 Task: Use Glide Long Effect in this video Movie B.mp4
Action: Mouse moved to (279, 96)
Screenshot: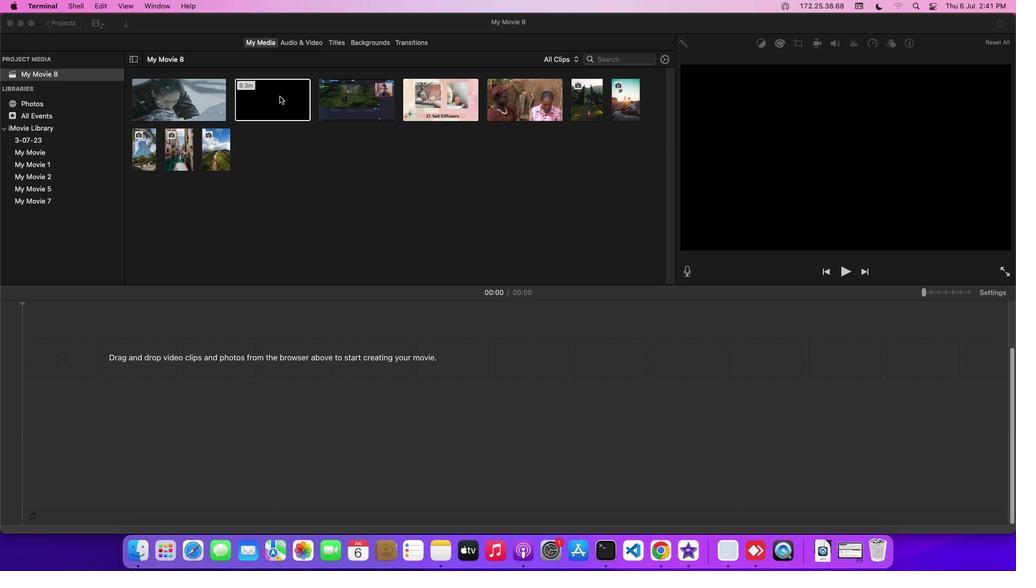
Action: Mouse pressed left at (279, 96)
Screenshot: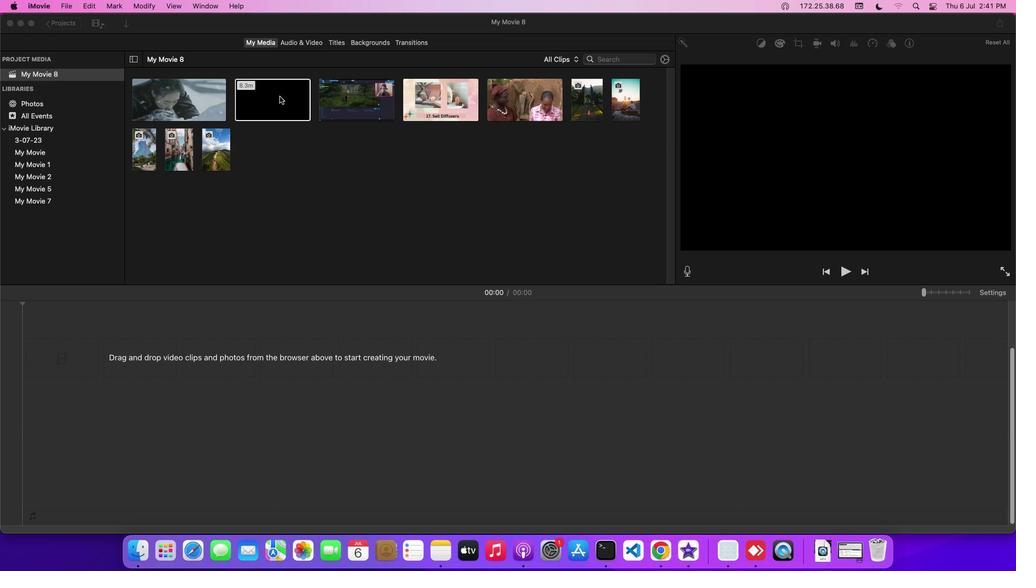 
Action: Mouse moved to (291, 44)
Screenshot: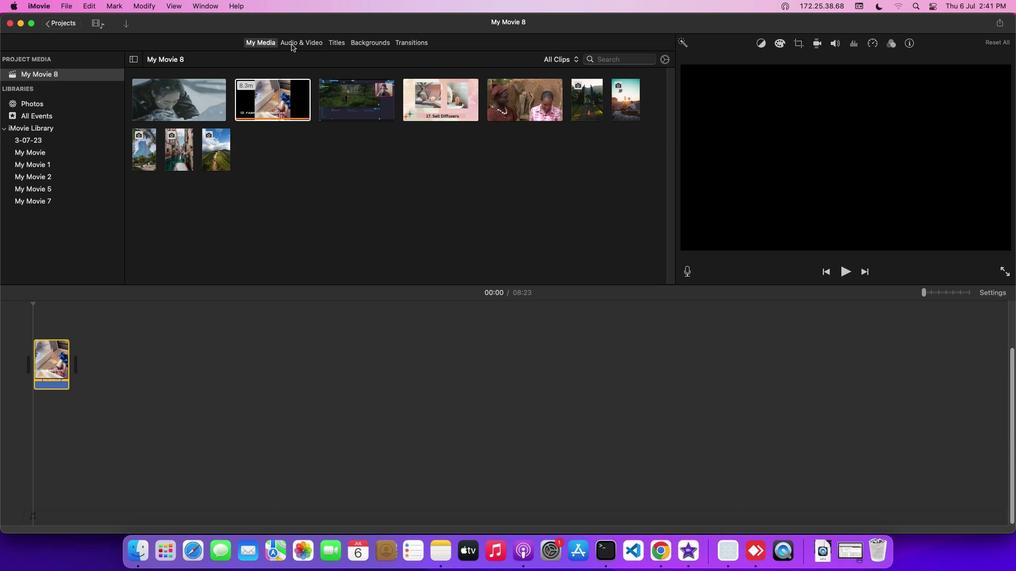
Action: Mouse pressed left at (291, 44)
Screenshot: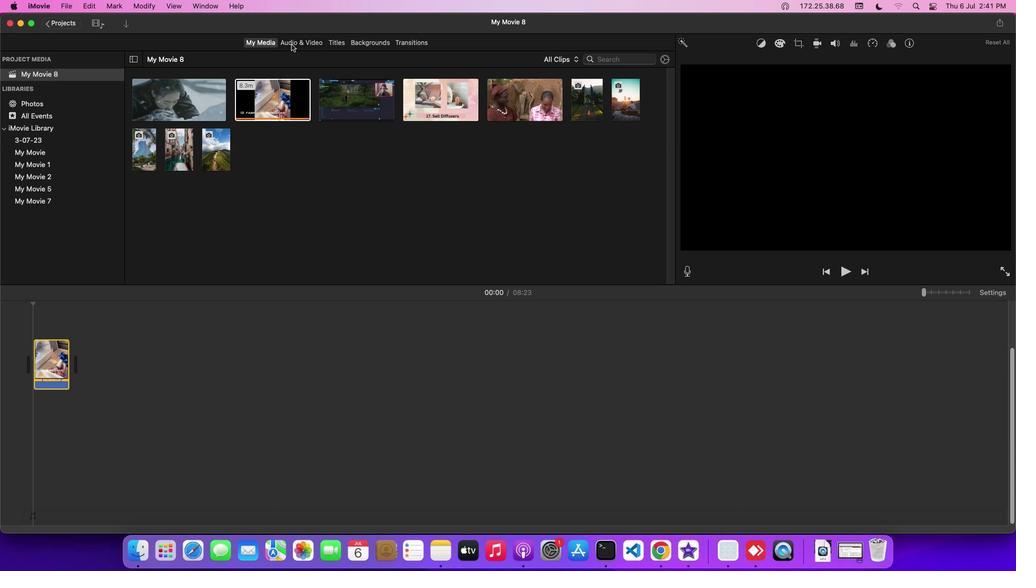 
Action: Mouse moved to (32, 97)
Screenshot: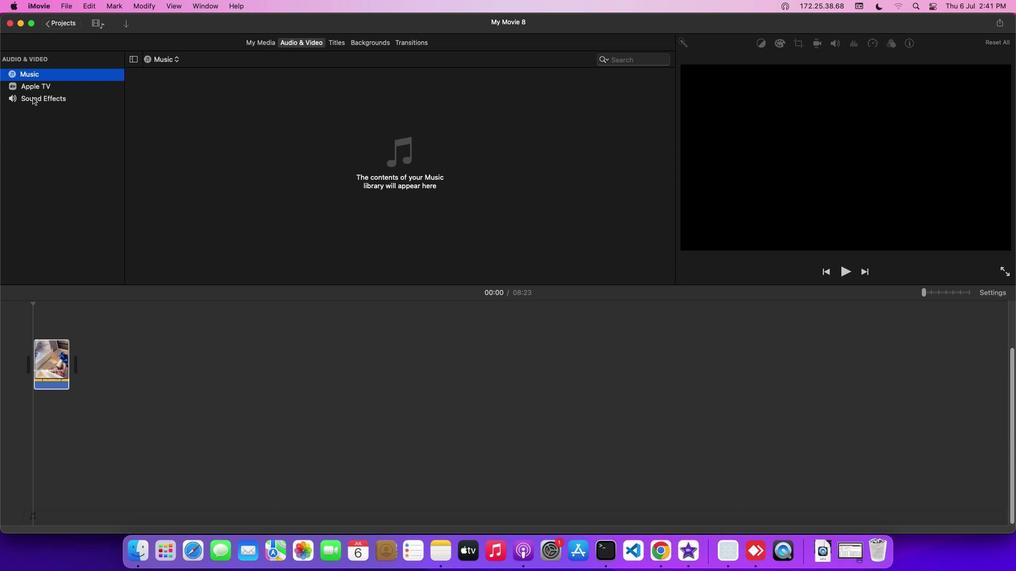 
Action: Mouse pressed left at (32, 97)
Screenshot: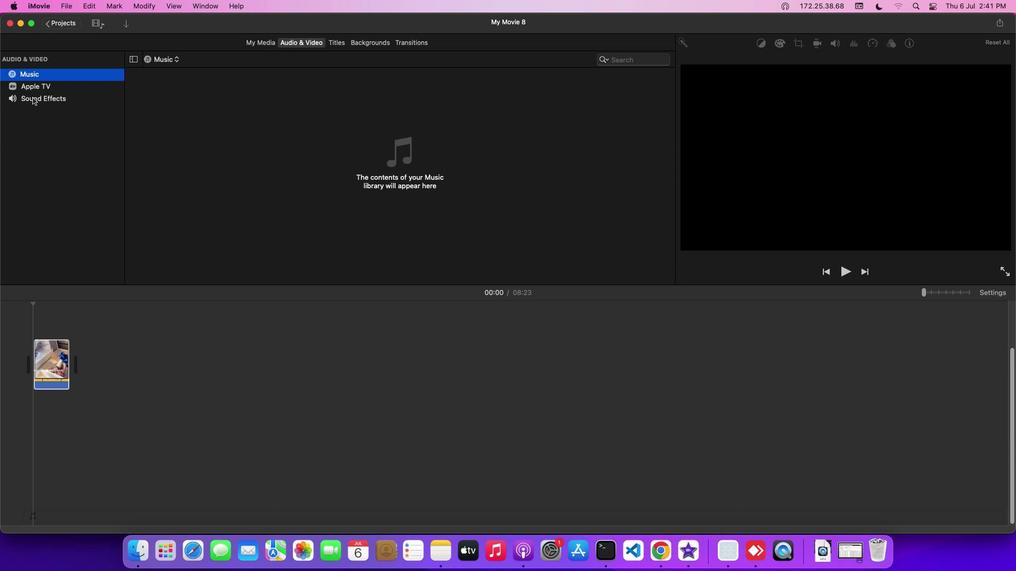 
Action: Mouse moved to (188, 160)
Screenshot: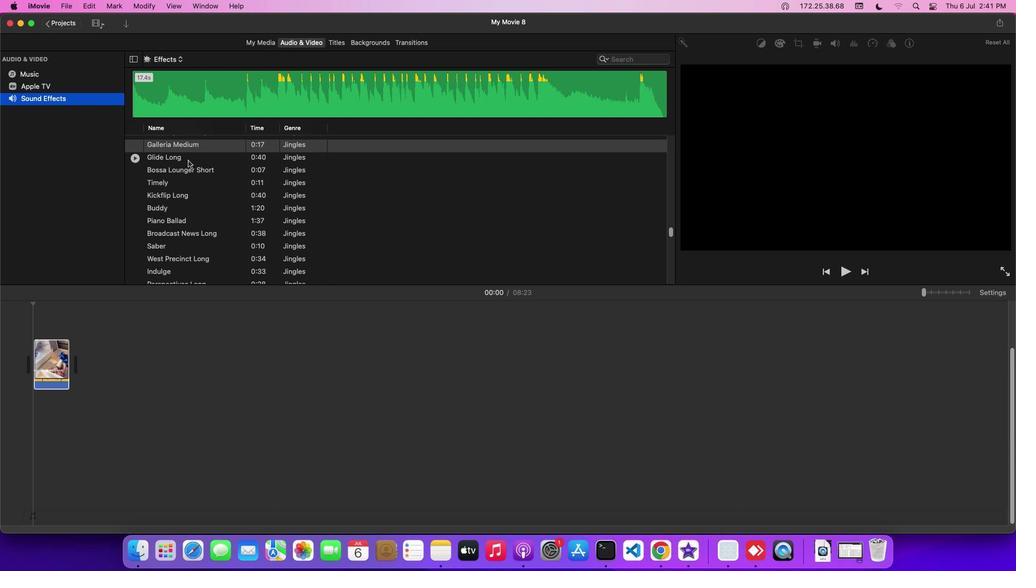 
Action: Mouse pressed left at (188, 160)
Screenshot: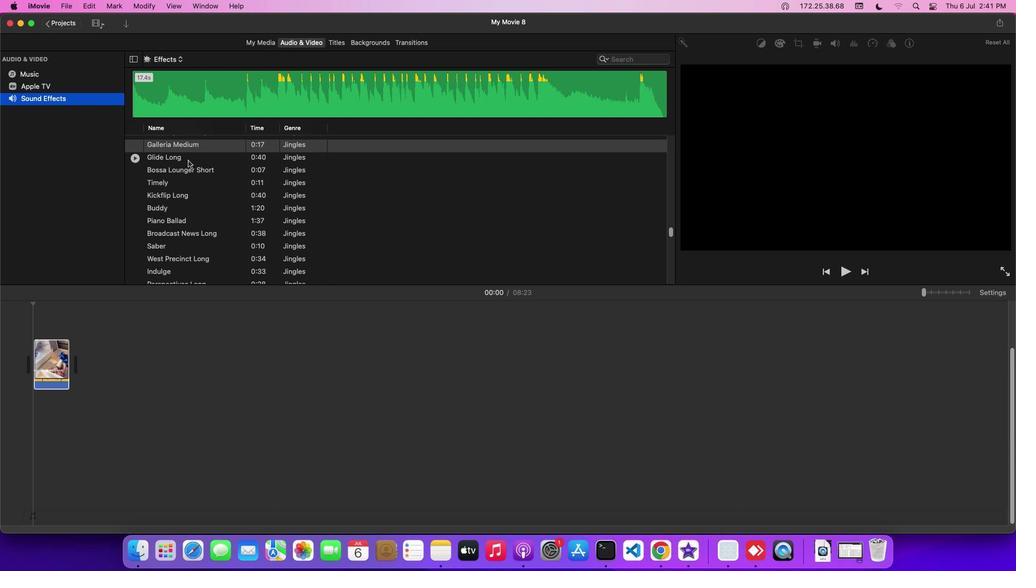 
Action: Mouse moved to (188, 159)
Screenshot: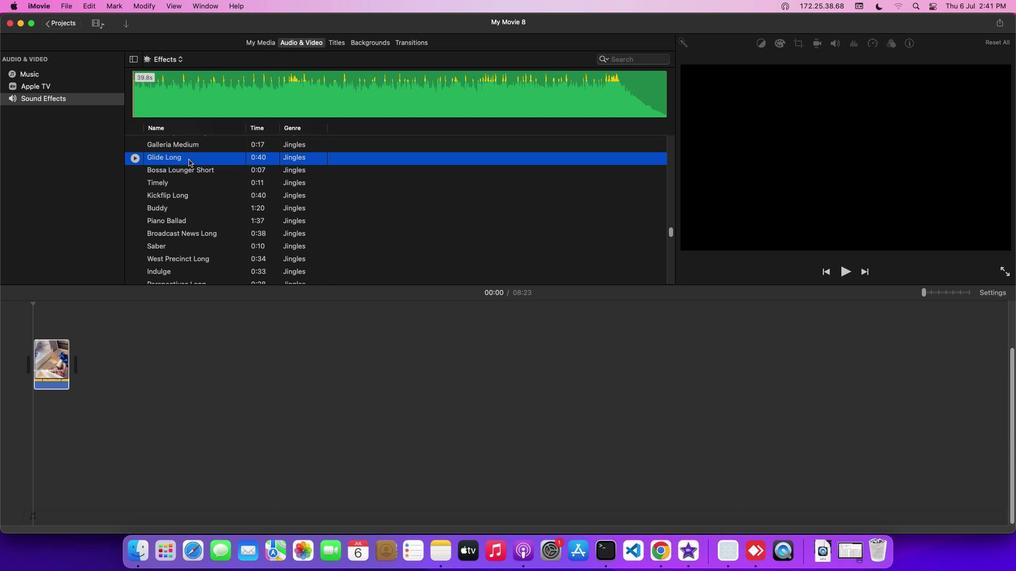 
Action: Mouse pressed left at (188, 159)
Screenshot: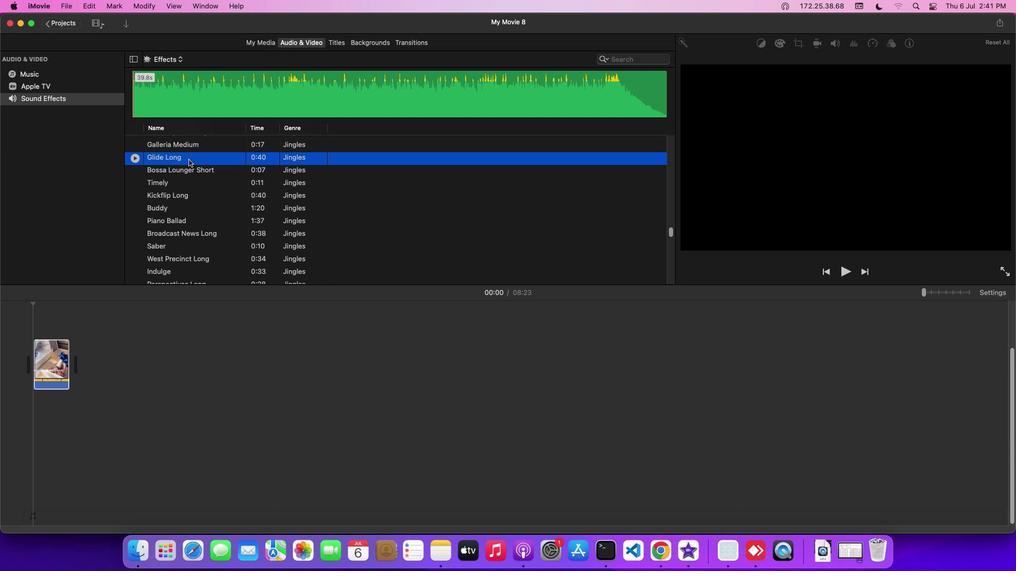 
Action: Mouse moved to (124, 410)
Screenshot: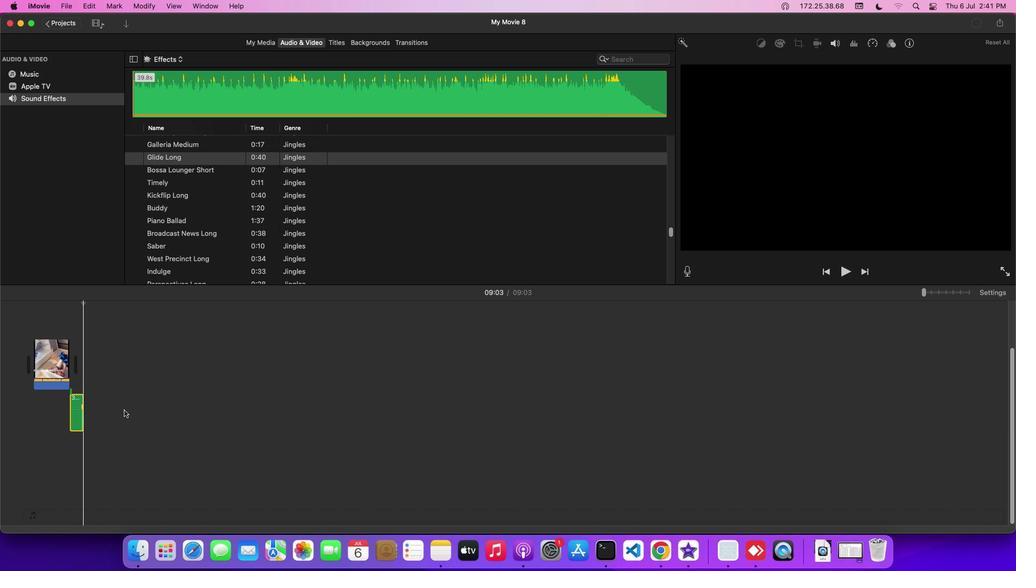 
